 Task: open an excel sheet and write heading  Money ManagerAdd Descriptions in a column and its values below  'Salary, Rent, Groceries, Utilities, Dining out, Transportation & Entertainment. 'Add Categories in next column and its values below  Income, Expense, Expense, Expense, Expense, Expense & Expense. Add Amount in next column and its values below  $2,500, $800, $200, $100, $50, $30 & $100Add Dates in next column and its values below  2023-05-01, 2023-05-05, 2023-05-10, 2023-05-15, 2023-05-20, 2023-05-25 & 2023-05-31Save page Budget Spreadsheet Sheet Template Workbook
Action: Mouse moved to (29, 97)
Screenshot: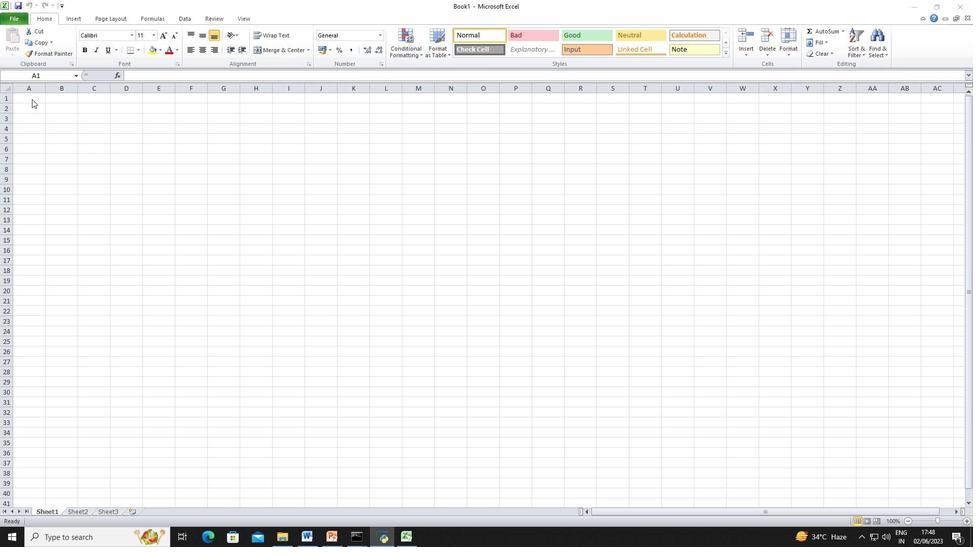 
Action: Mouse pressed left at (29, 97)
Screenshot: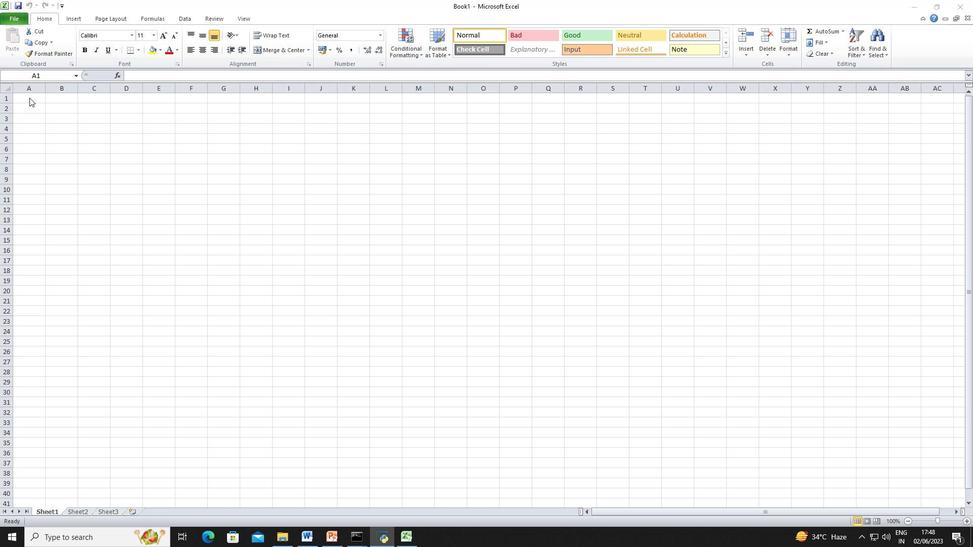 
Action: Key pressed <Key.shift><Key.shift><Key.shift><Key.shift>Money<Key.space><Key.shift>Manager
Screenshot: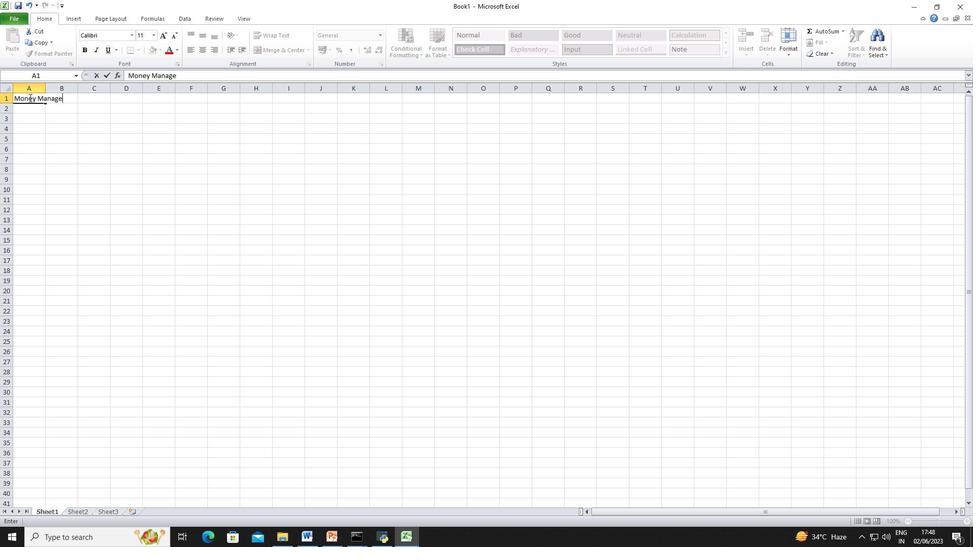 
Action: Mouse moved to (25, 120)
Screenshot: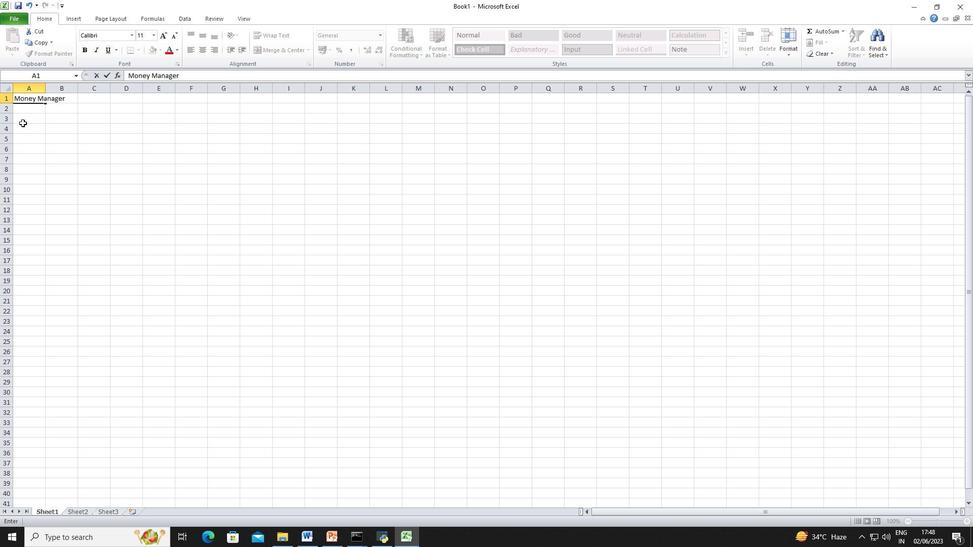 
Action: Mouse pressed left at (25, 120)
Screenshot: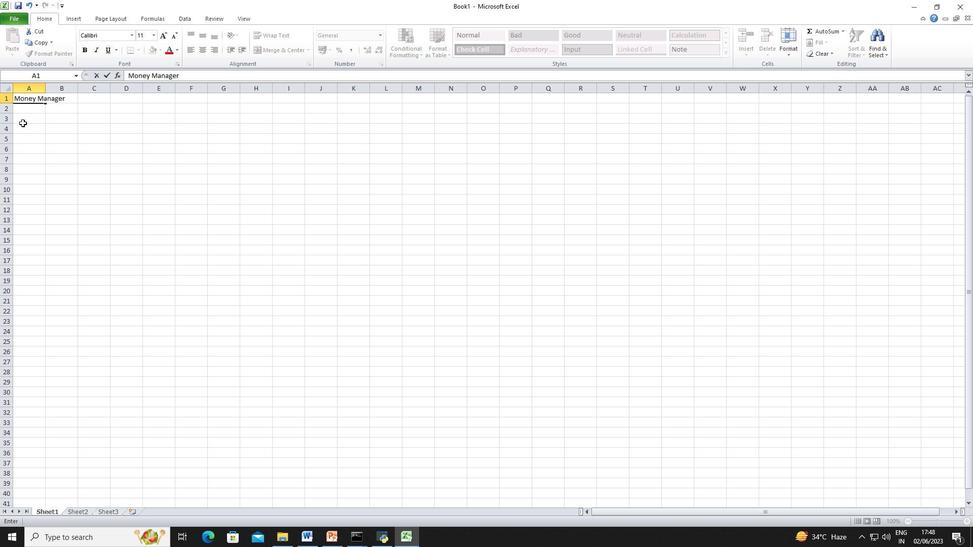 
Action: Key pressed <Key.shift>Descriptions
Screenshot: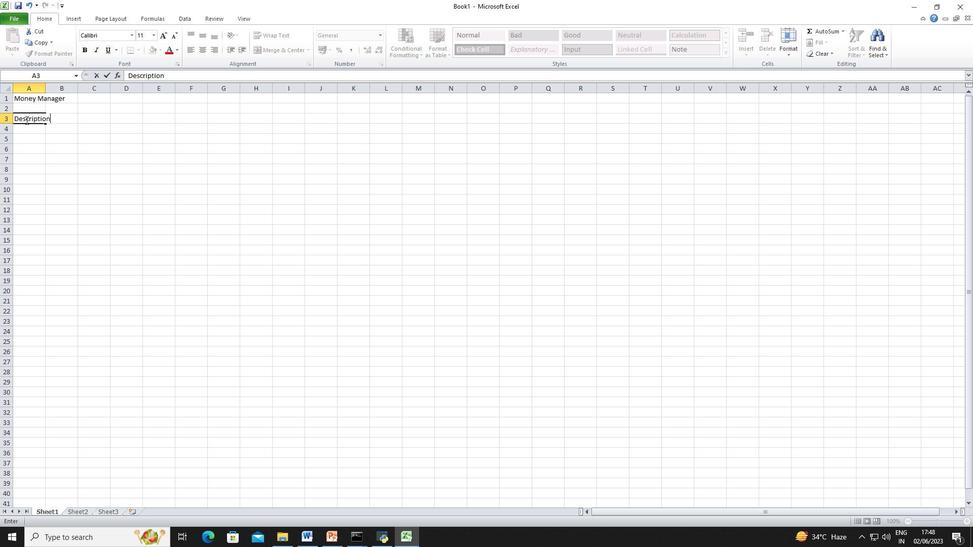 
Action: Mouse moved to (30, 132)
Screenshot: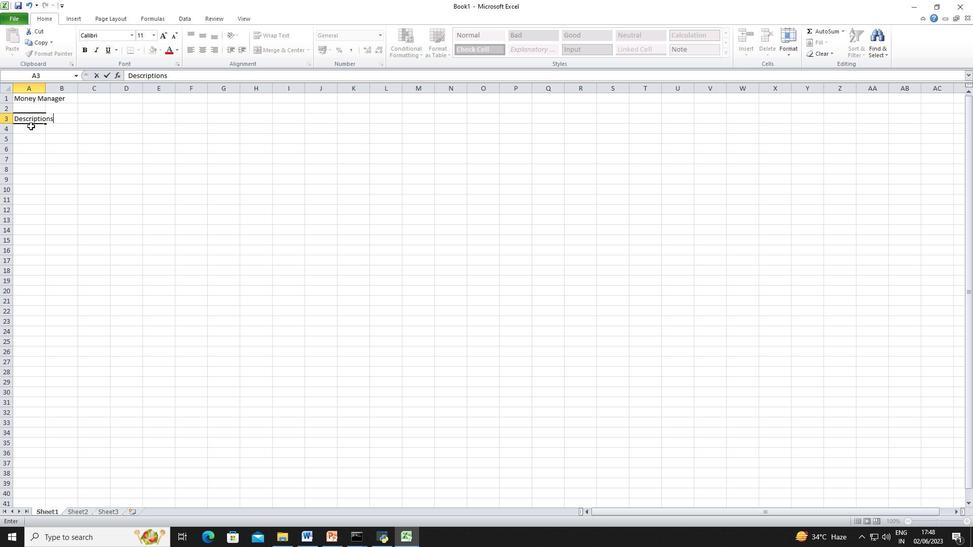 
Action: Mouse pressed left at (30, 132)
Screenshot: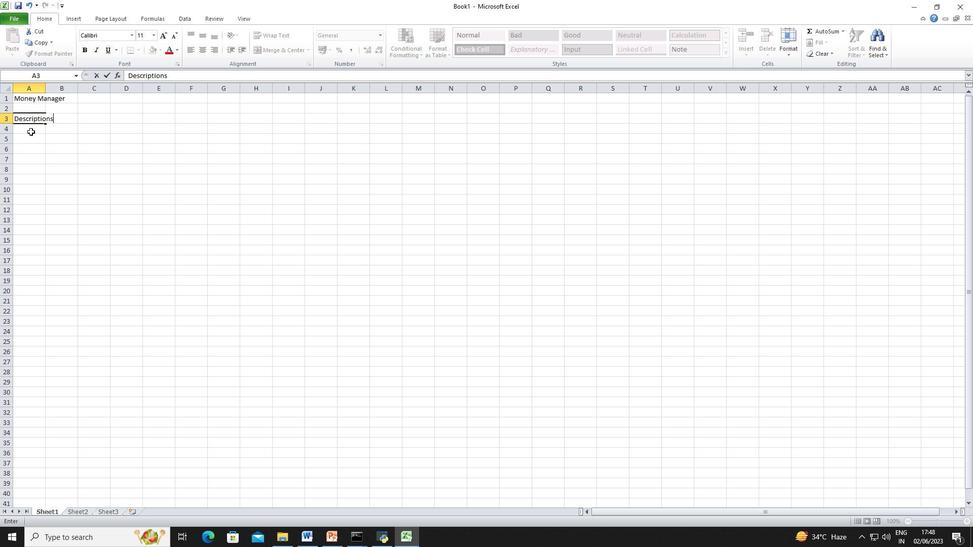 
Action: Key pressed <Key.shift>Salary<Key.enter><Key.shift>Rent<Key.enter><Key.shift>Groceries<Key.enter><Key.shift>Utilities<Key.enter><Key.shift><Key.shift><Key.shift>Dining<Key.space>out<Key.enter><Key.shift>Tranportation<Key.enter><Key.shift><Key.shift><Key.shift>Entertainment
Screenshot: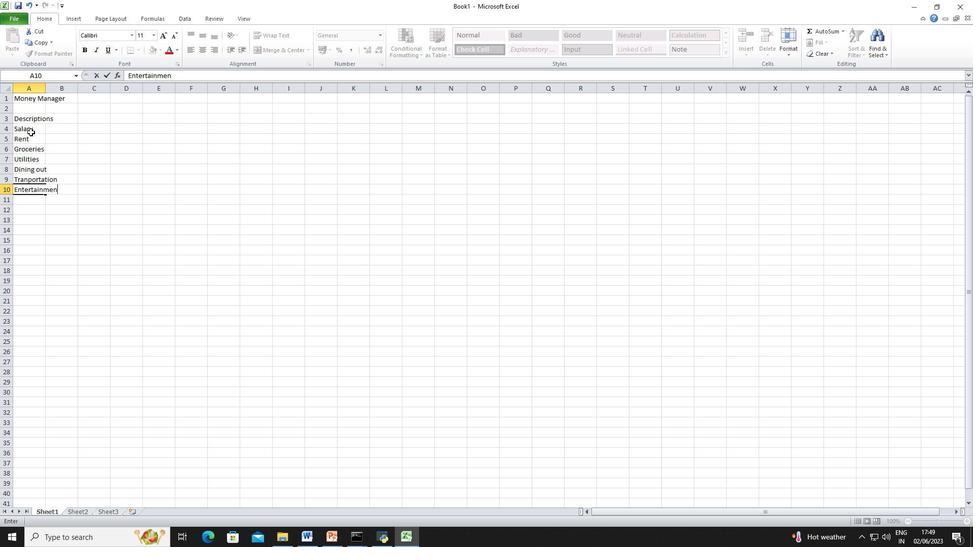 
Action: Mouse moved to (94, 119)
Screenshot: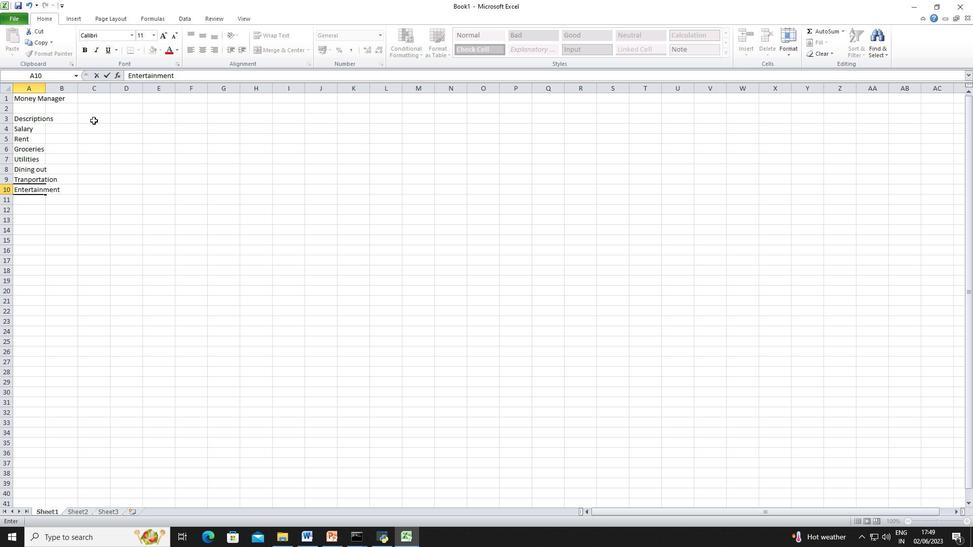 
Action: Mouse pressed left at (94, 119)
Screenshot: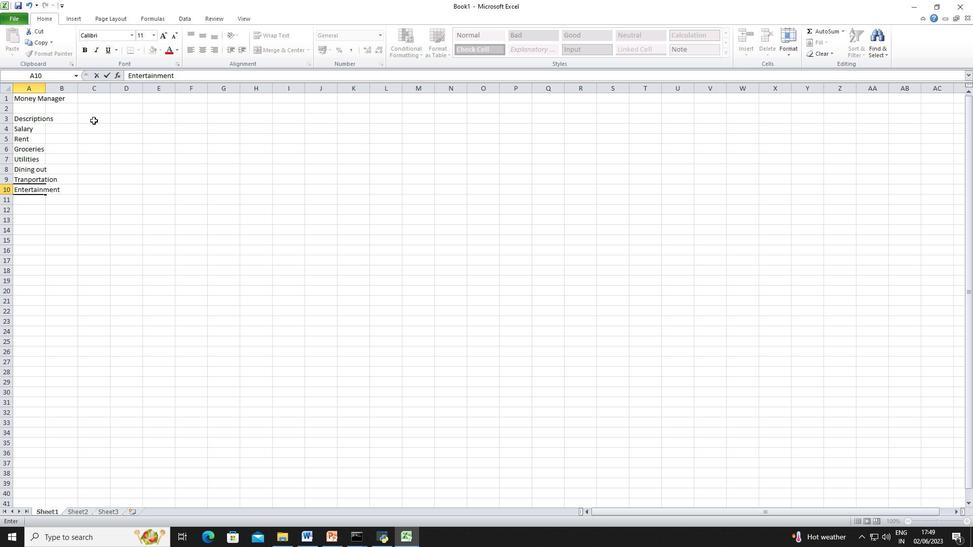 
Action: Key pressed <Key.shift><Key.shift><Key.shift>Categories<Key.down><Key.shift>Income<Key.enter><Key.shift>Expenses<Key.enter><Key.shift><Key.shift>Expenses<Key.enter><Key.shift><Key.shift><Key.shift>Expense<Key.enter><Key.shift>Expense<Key.enter><Key.shift>Expense<Key.enter><Key.shift><Key.shift><Key.shift>Expenses<Key.down><Key.right><Key.up><Key.right><Key.up><Key.right><Key.up><Key.right><Key.left><Key.up><Key.up><Key.left><Key.left><Key.up><Key.right><Key.up><Key.right><Key.up><Key.left><Key.shift>Amount<Key.down><Key.shift><Key.shift><Key.shift><Key.shift><Key.shift><Key.shift><Key.shift><Key.shift><Key.shift><Key.shift>$2,500<Key.down><Key.shift><Key.shift><Key.shift>$800<Key.down><Key.shift><Key.shift><Key.shift><Key.shift><Key.shift><Key.shift><Key.shift><Key.shift>$200<Key.down><Key.shift><Key.shift><Key.shift><Key.shift><Key.shift><Key.shift><Key.shift><Key.shift><Key.shift><Key.shift>$100<Key.down><Key.shift><Key.shift>%<Key.backspace><Key.shift>$50<Key.down><Key.shift><Key.shift>$30<Key.down><Key.shift><Key.shift><Key.shift><Key.shift><Key.shift><Key.shift>$100<Key.down><Key.right><Key.up><Key.right><Key.up><Key.up><Key.up><Key.up><Key.up><Key.up><Key.up><Key.shift>Dates<Key.down>2023-05-01<Key.down>2023-05-05<Key.enter>2023-05-10<Key.enter>2023-05-15<Key.enter>2023-05-20<Key.down>2023-05-25<Key.enter>2023-05-31<Key.enter><Key.down><Key.right><Key.right><Key.up><Key.up><Key.up><Key.up><Key.up><Key.up><Key.up><Key.up>
Screenshot: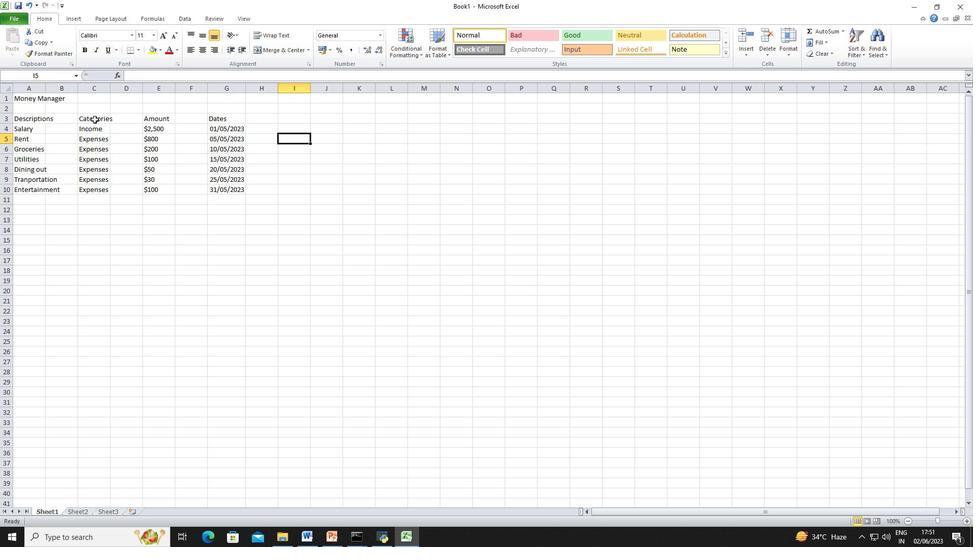 
Action: Mouse moved to (16, 1)
Screenshot: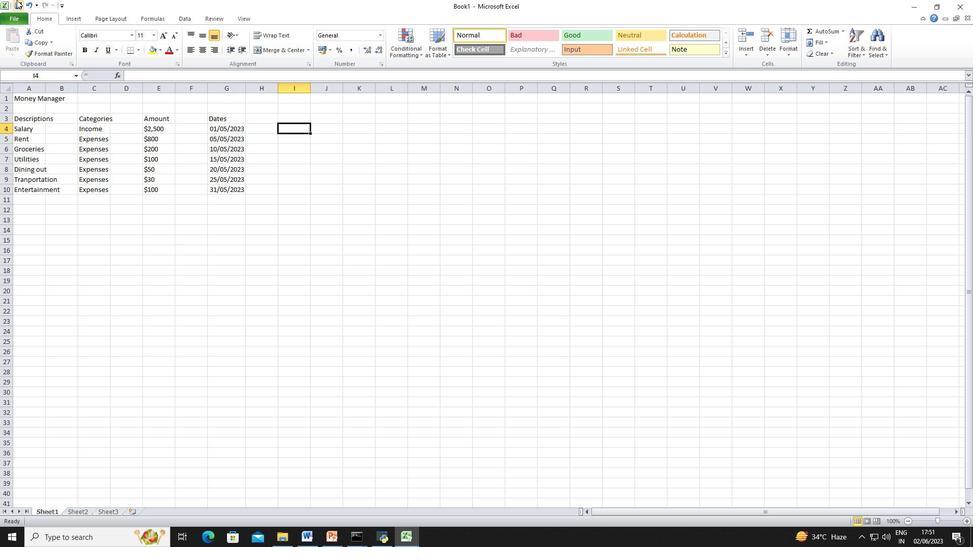 
Action: Mouse pressed left at (16, 1)
Screenshot: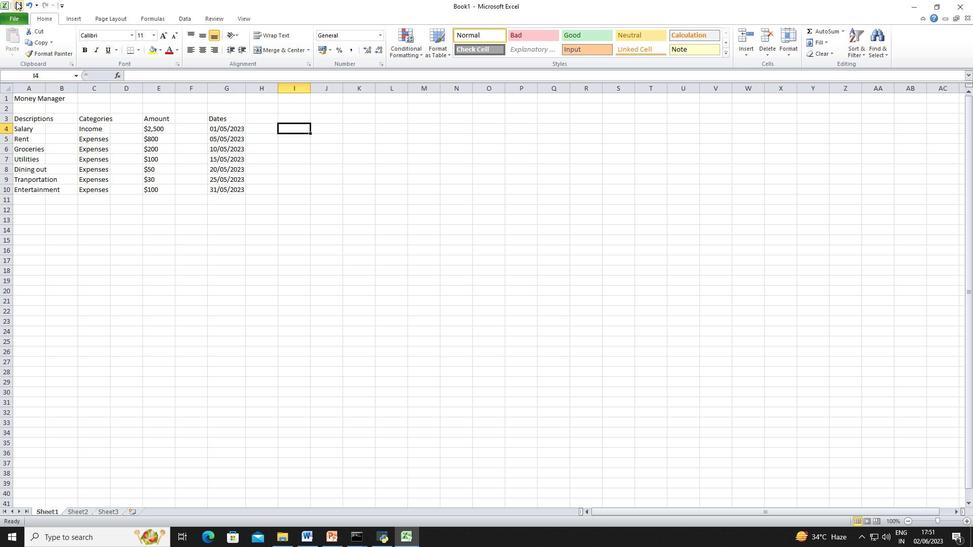 
Action: Mouse moved to (150, 159)
Screenshot: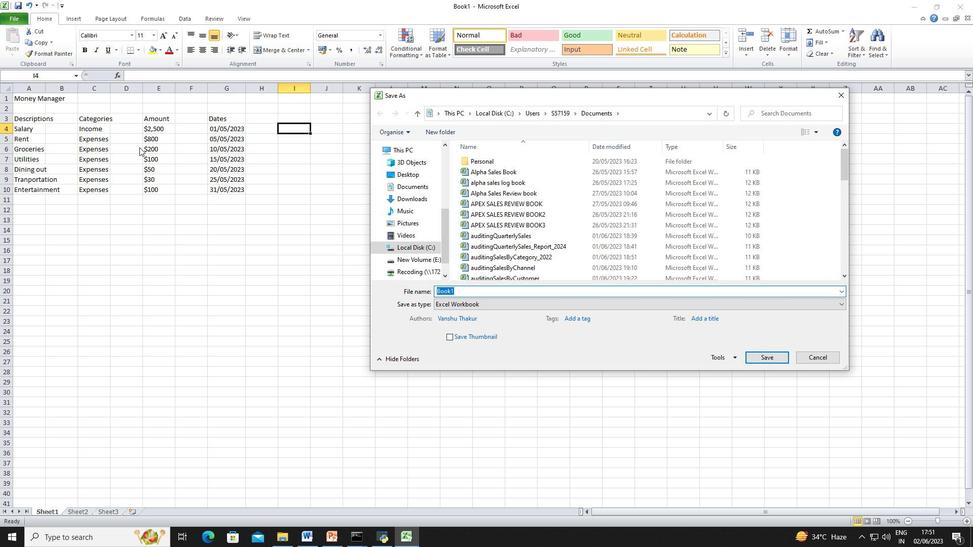 
Action: Key pressed <Key.shift><Key.shift><Key.shift><Key.shift><Key.shift><Key.shift><Key.shift><Key.shift><Key.shift><Key.shift><Key.shift><Key.shift><Key.shift><Key.shift><Key.shift><Key.shift><Key.shift><Key.shift><Key.shift><Key.shift><Key.shift><Key.shift><Key.shift><Key.shift><Key.shift><Key.shift><Key.shift><Key.shift><Key.shift><Key.shift><Key.shift><Key.shift><Key.shift><Key.shift><Key.shift><Key.shift><Key.shift><Key.shift><Key.shift><Key.shift><Key.shift><Key.shift><Key.shift><Key.shift><Key.shift><Key.shift>Budget<Key.space><Key.shift>Spreadsheet<Key.space><Key.shift>Sheet<Key.space><Key.shift><Key.shift><Key.shift><Key.shift>Template<Key.space><Key.shift>Workbook
Screenshot: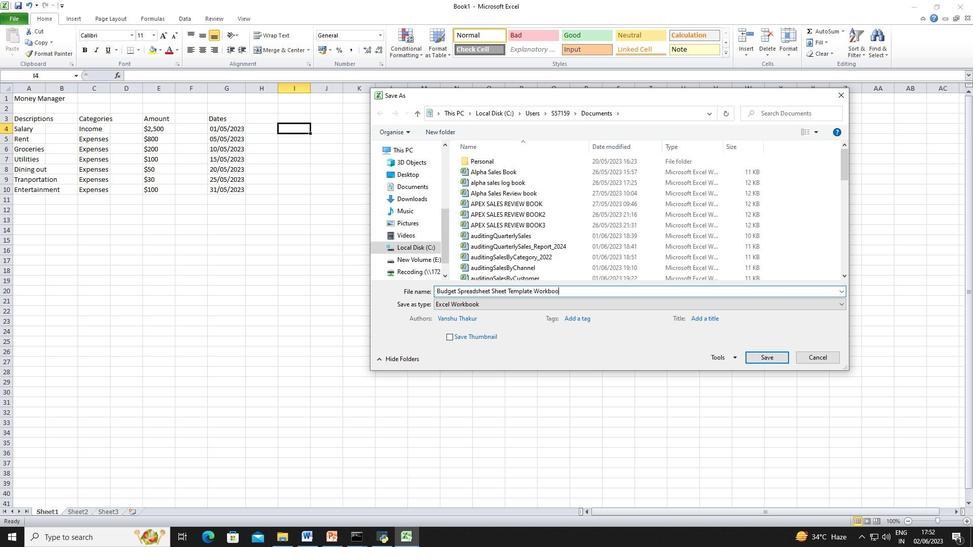 
Action: Mouse moved to (756, 351)
Screenshot: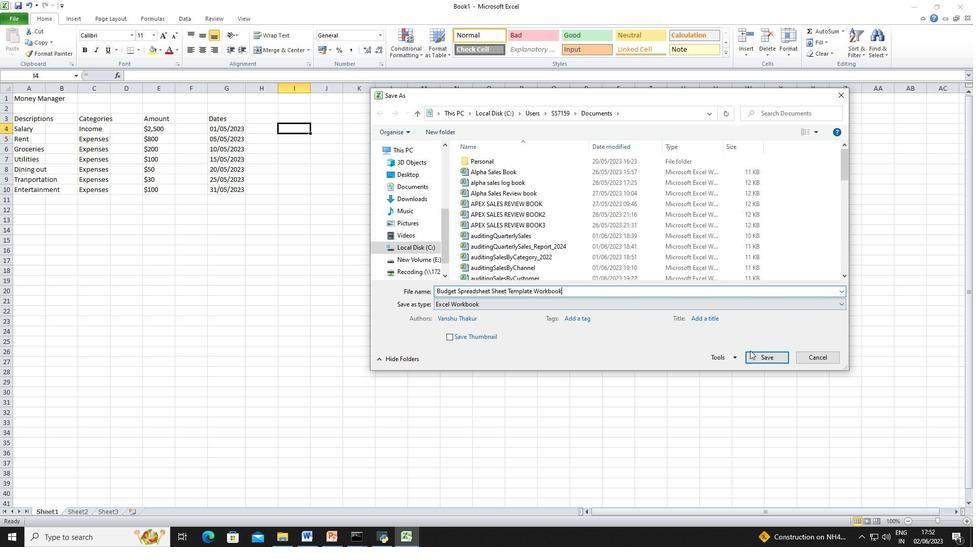 
Action: Mouse pressed left at (756, 351)
Screenshot: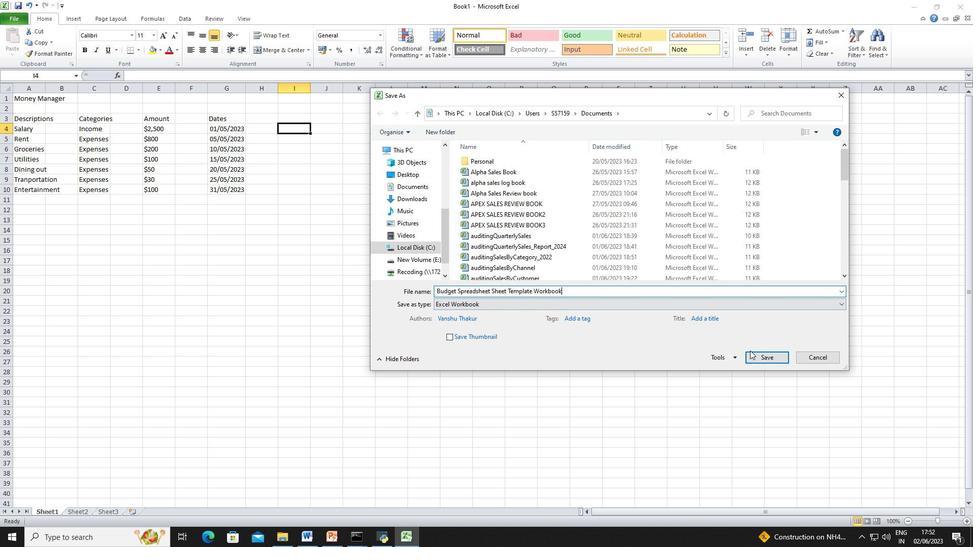 
